 Task: Reset the Clip filter and audio effects
Action: Mouse moved to (852, 335)
Screenshot: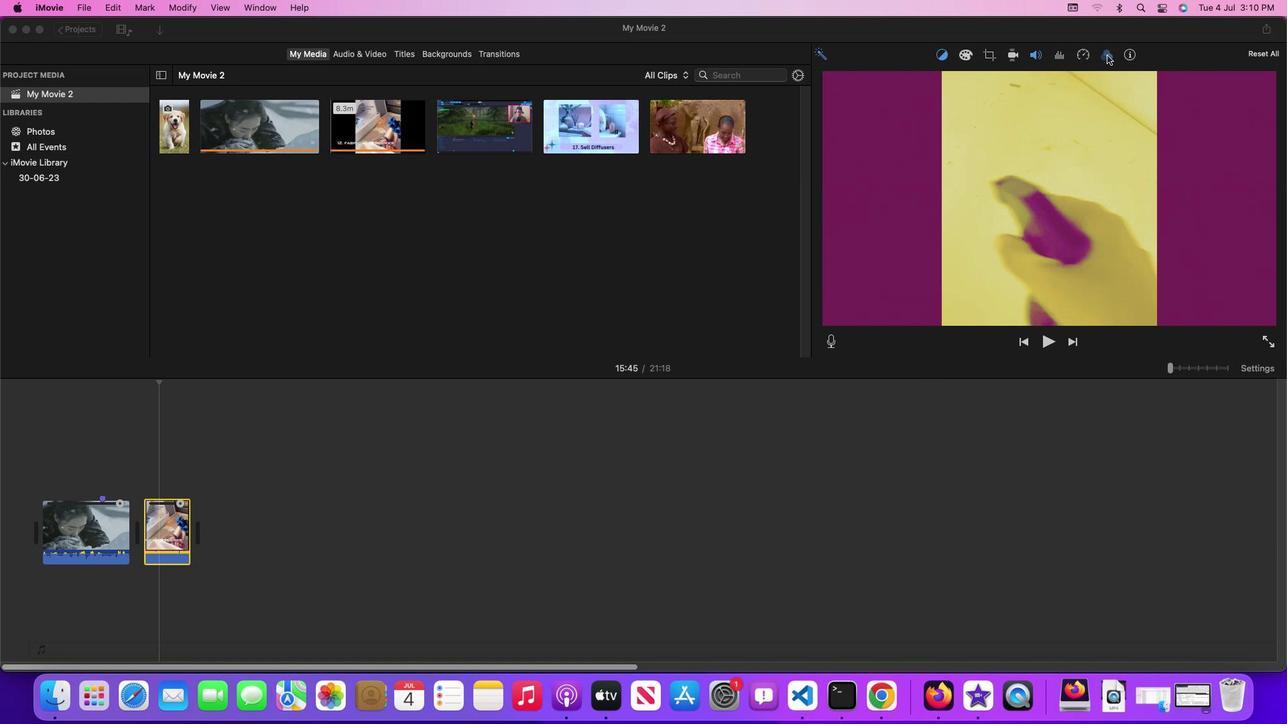 
Action: Mouse pressed left at (852, 335)
Screenshot: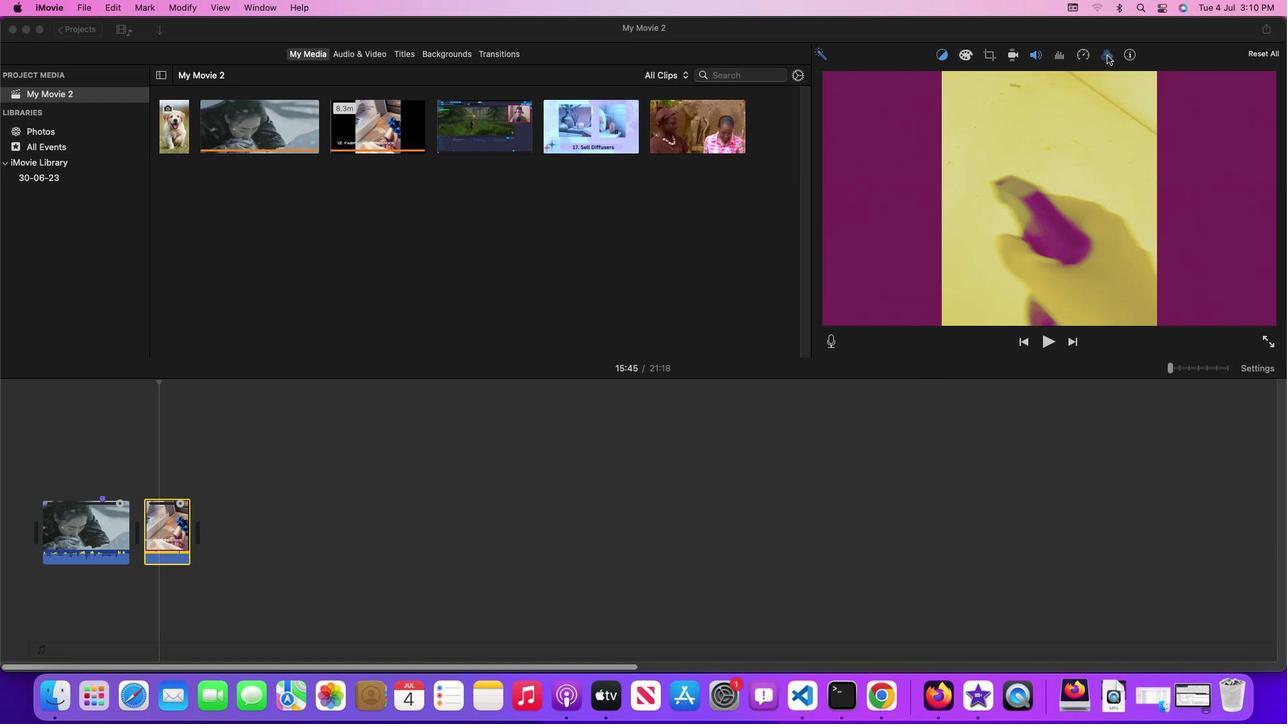 
Action: Mouse moved to (852, 335)
Screenshot: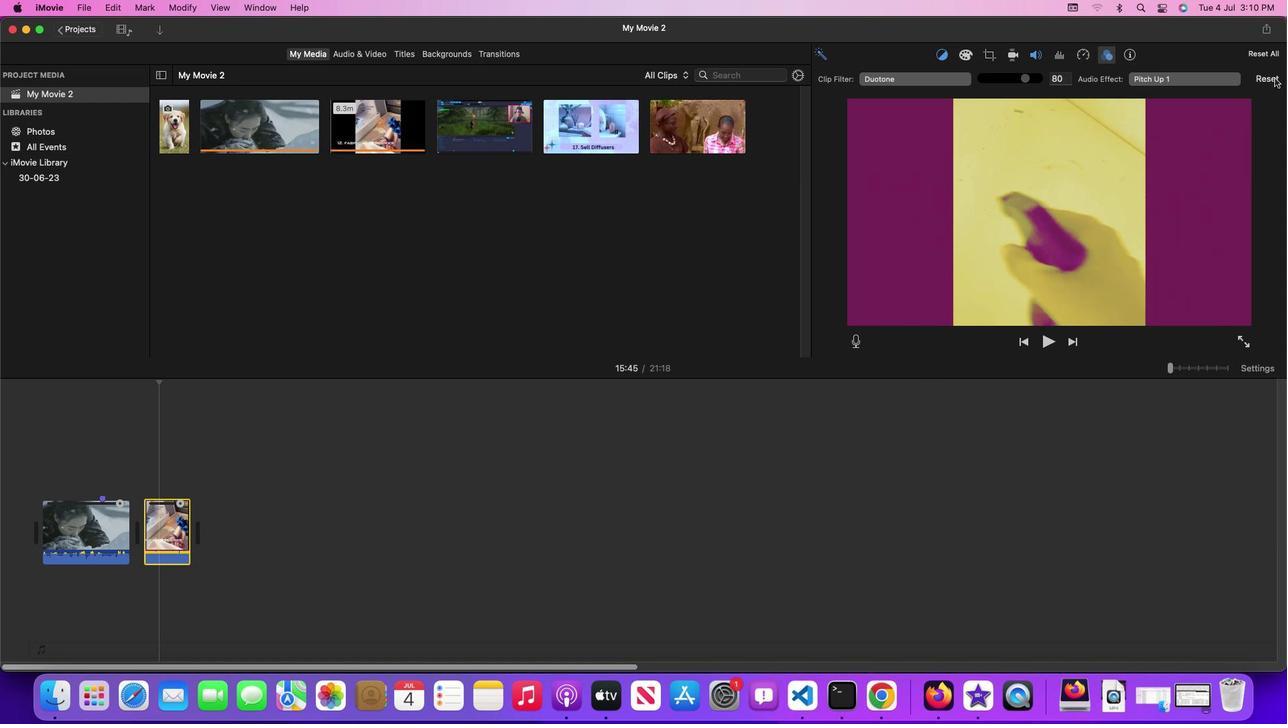 
Action: Mouse pressed left at (852, 335)
Screenshot: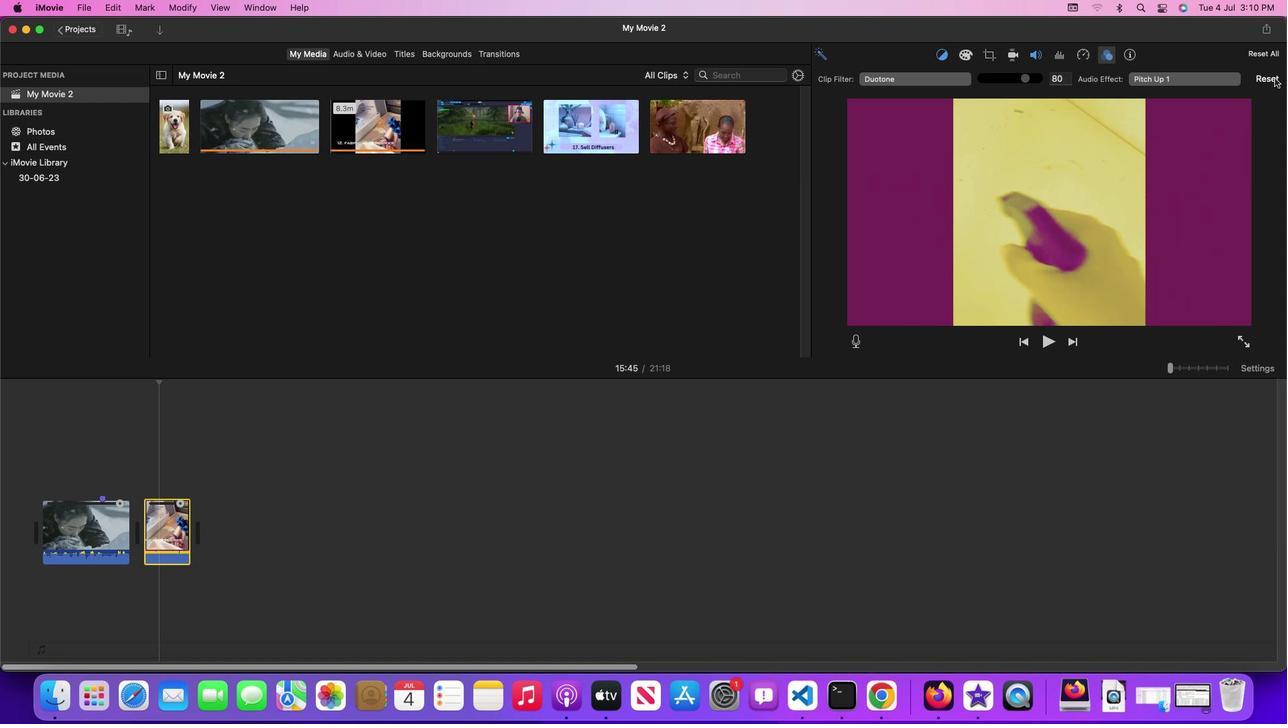 
Action: Mouse moved to (852, 334)
Screenshot: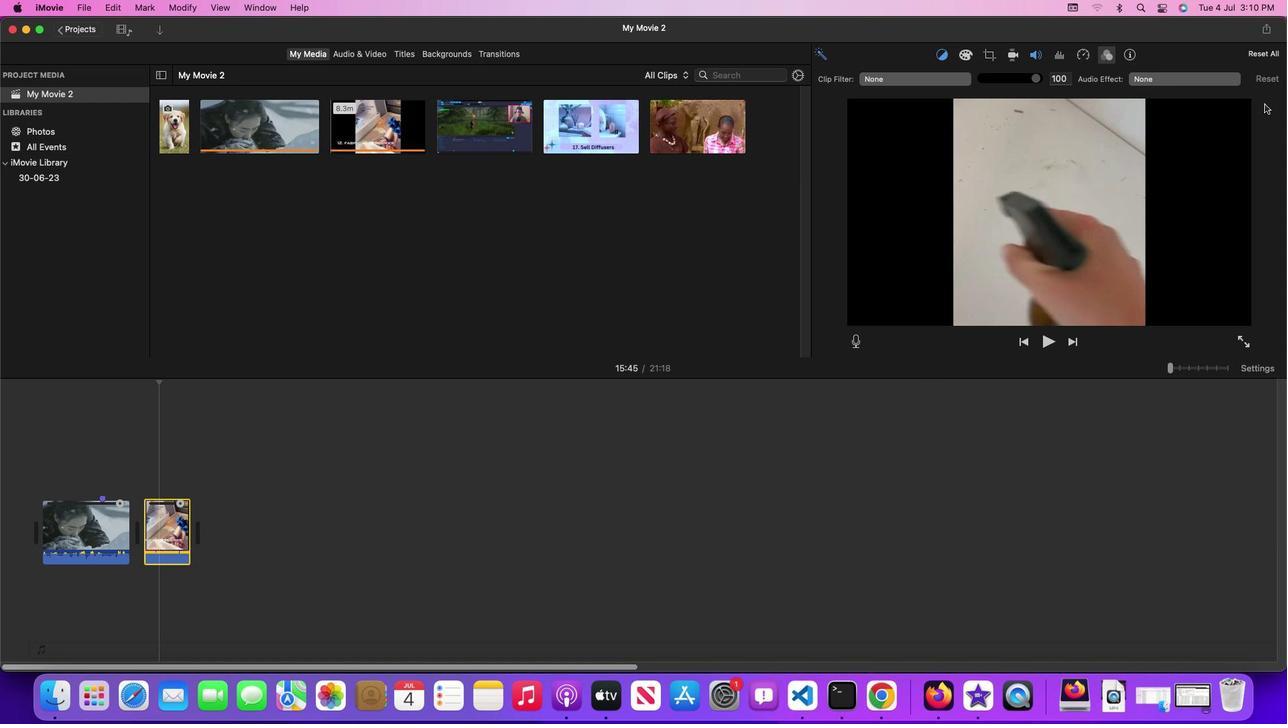 
